 Task: Look for products in the category "Homeopathic Care" from Boiron only.
Action: Mouse moved to (298, 145)
Screenshot: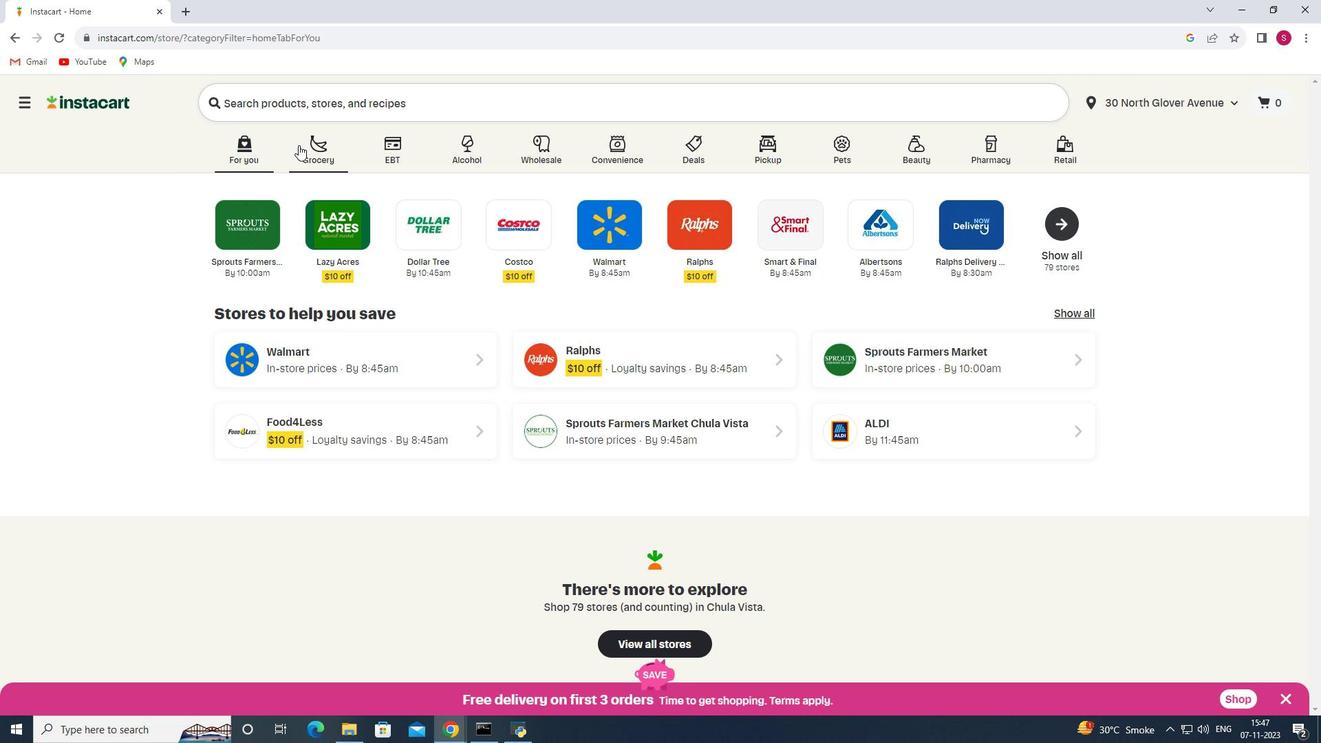 
Action: Mouse pressed left at (298, 145)
Screenshot: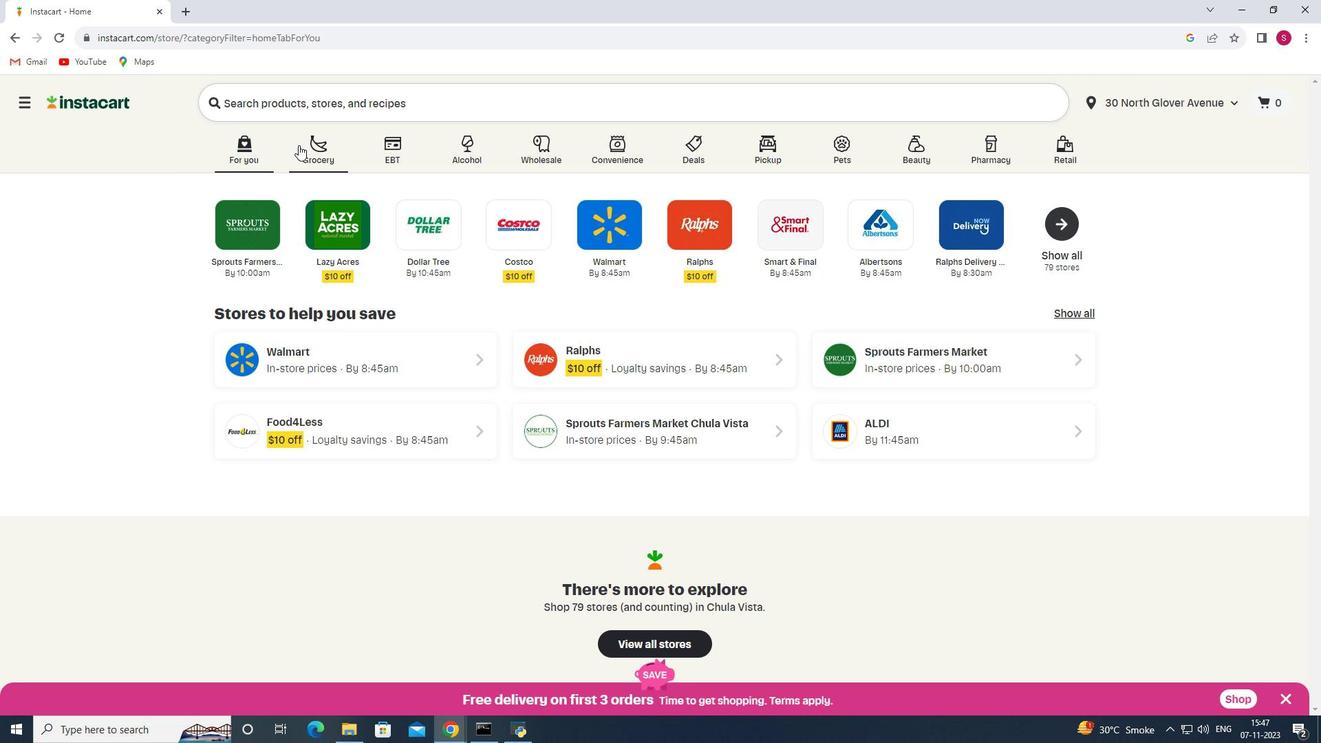 
Action: Mouse moved to (336, 400)
Screenshot: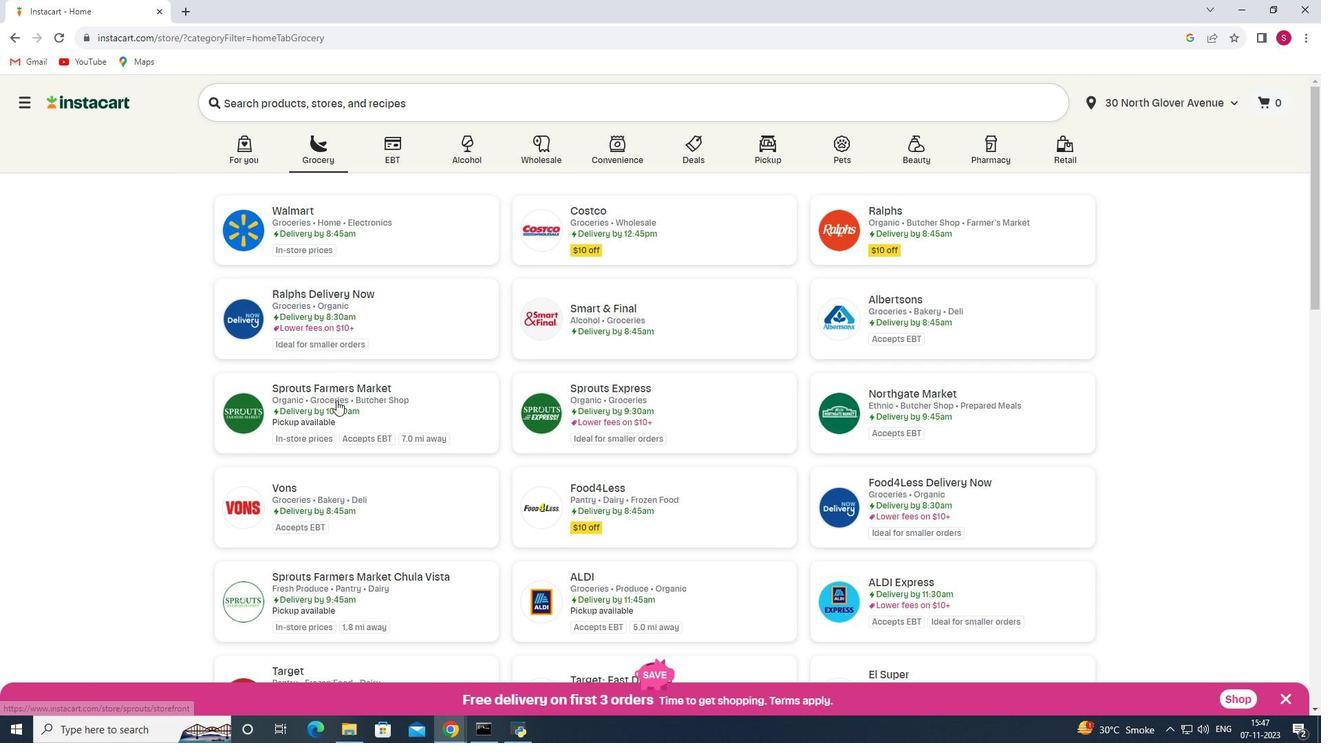 
Action: Mouse pressed left at (336, 400)
Screenshot: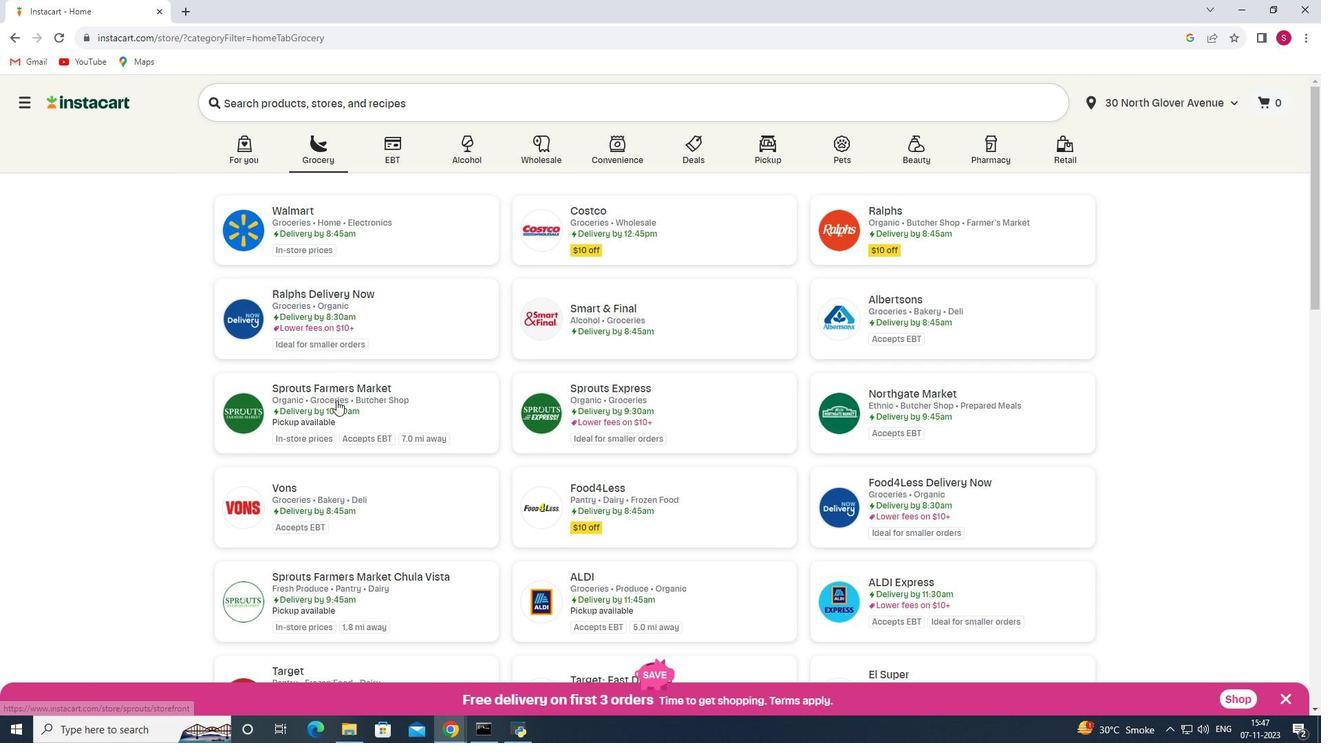 
Action: Mouse moved to (118, 413)
Screenshot: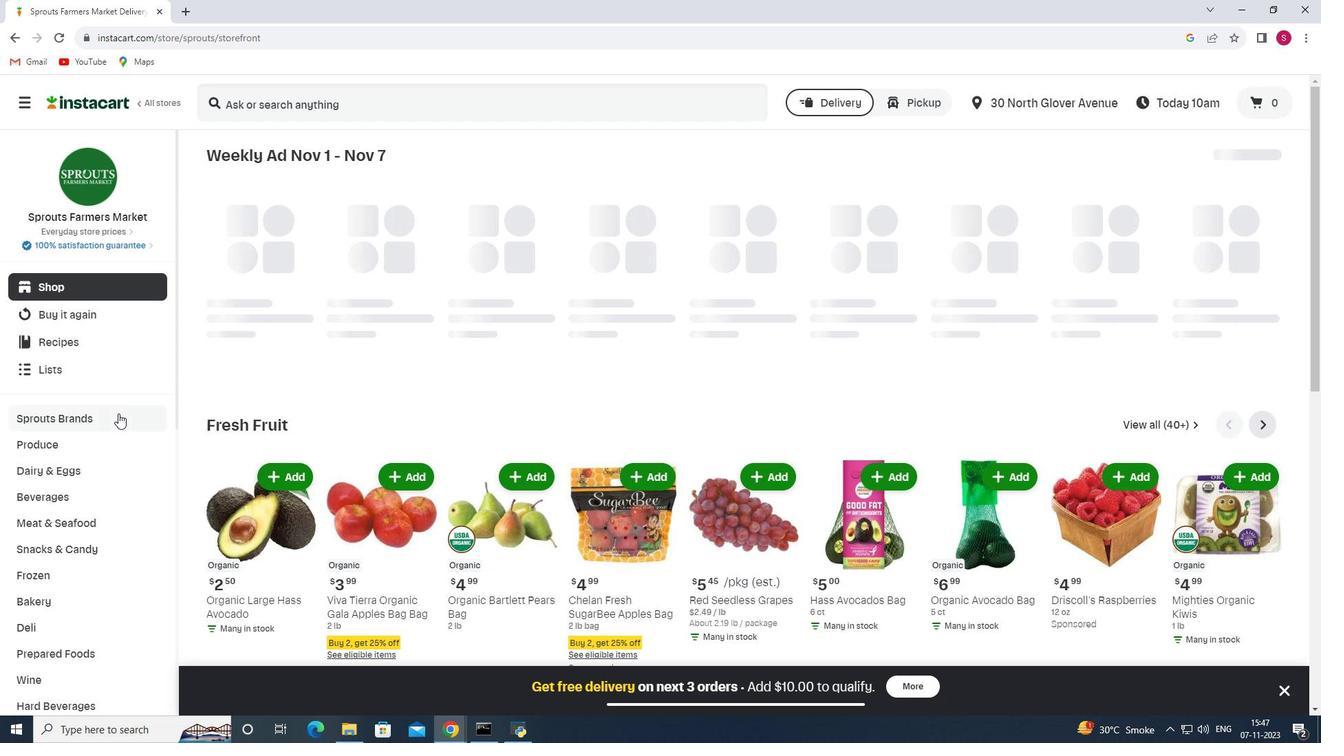
Action: Mouse scrolled (118, 413) with delta (0, 0)
Screenshot: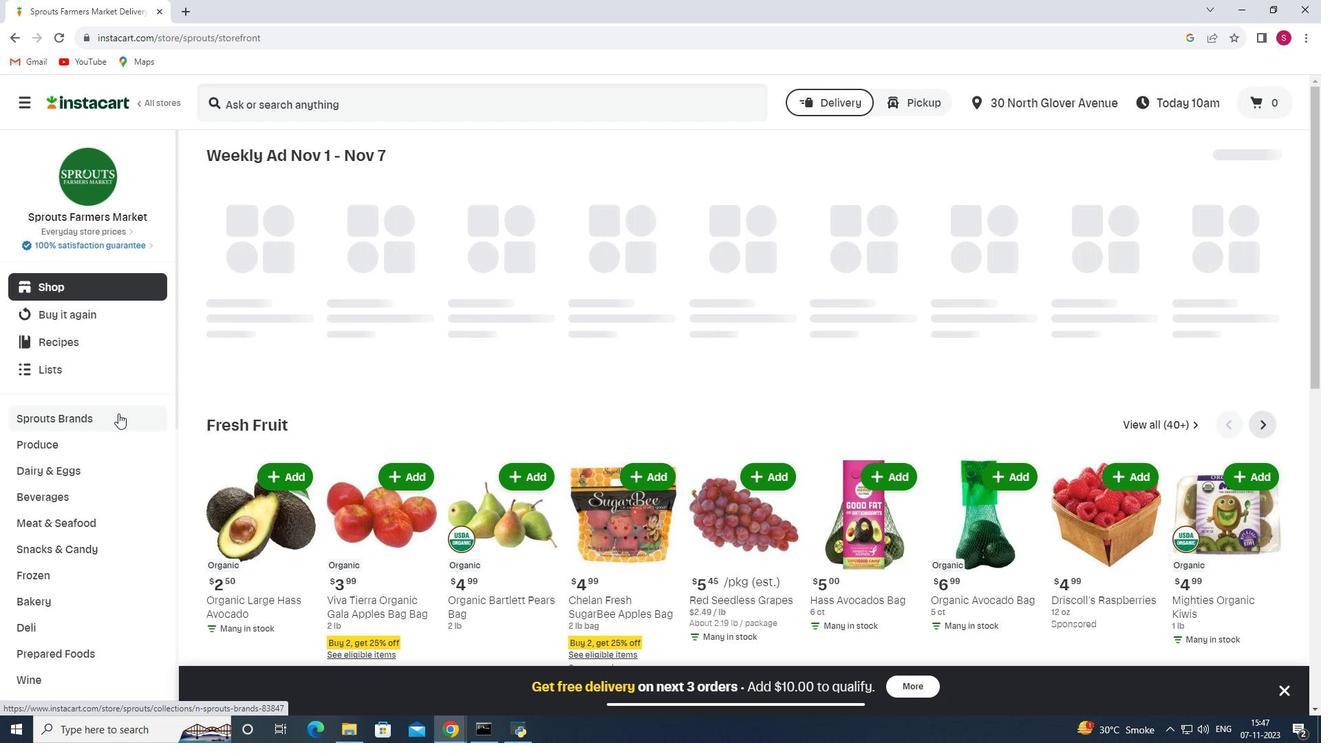 
Action: Mouse scrolled (118, 413) with delta (0, 0)
Screenshot: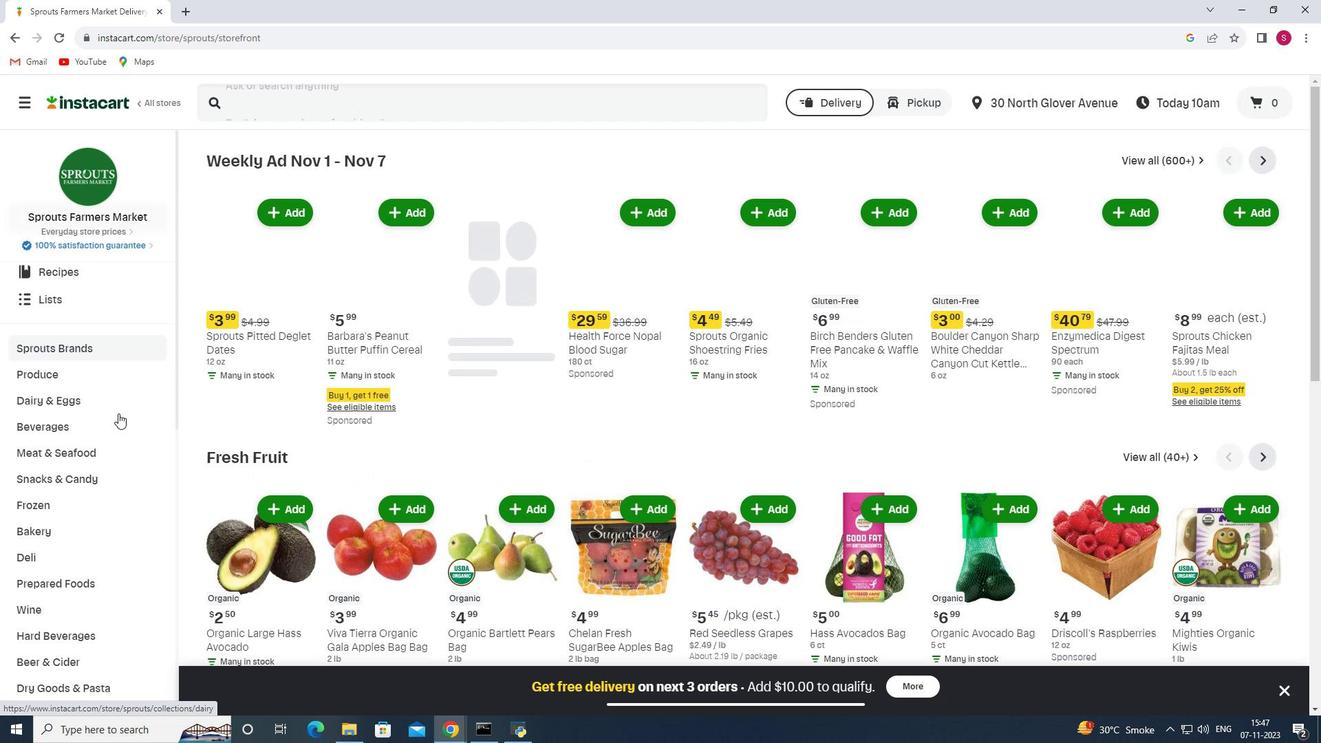 
Action: Mouse scrolled (118, 413) with delta (0, 0)
Screenshot: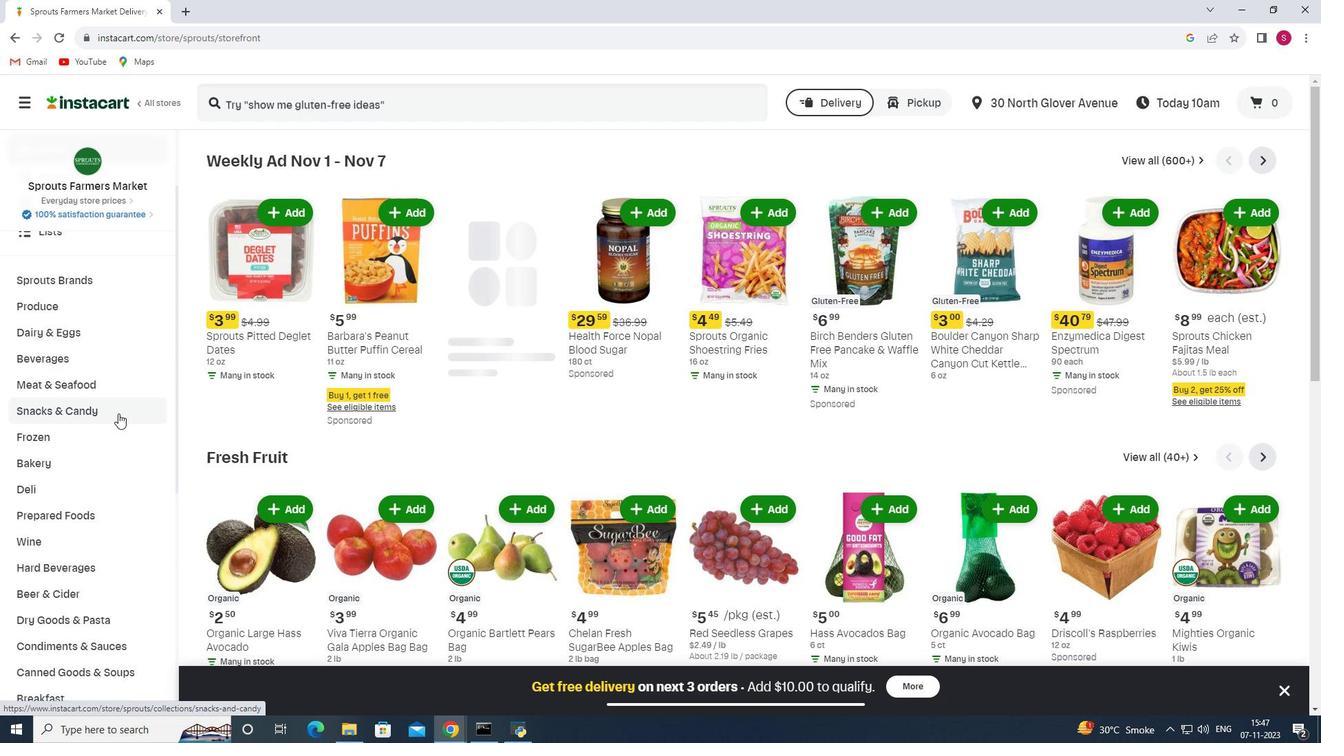 
Action: Mouse scrolled (118, 413) with delta (0, 0)
Screenshot: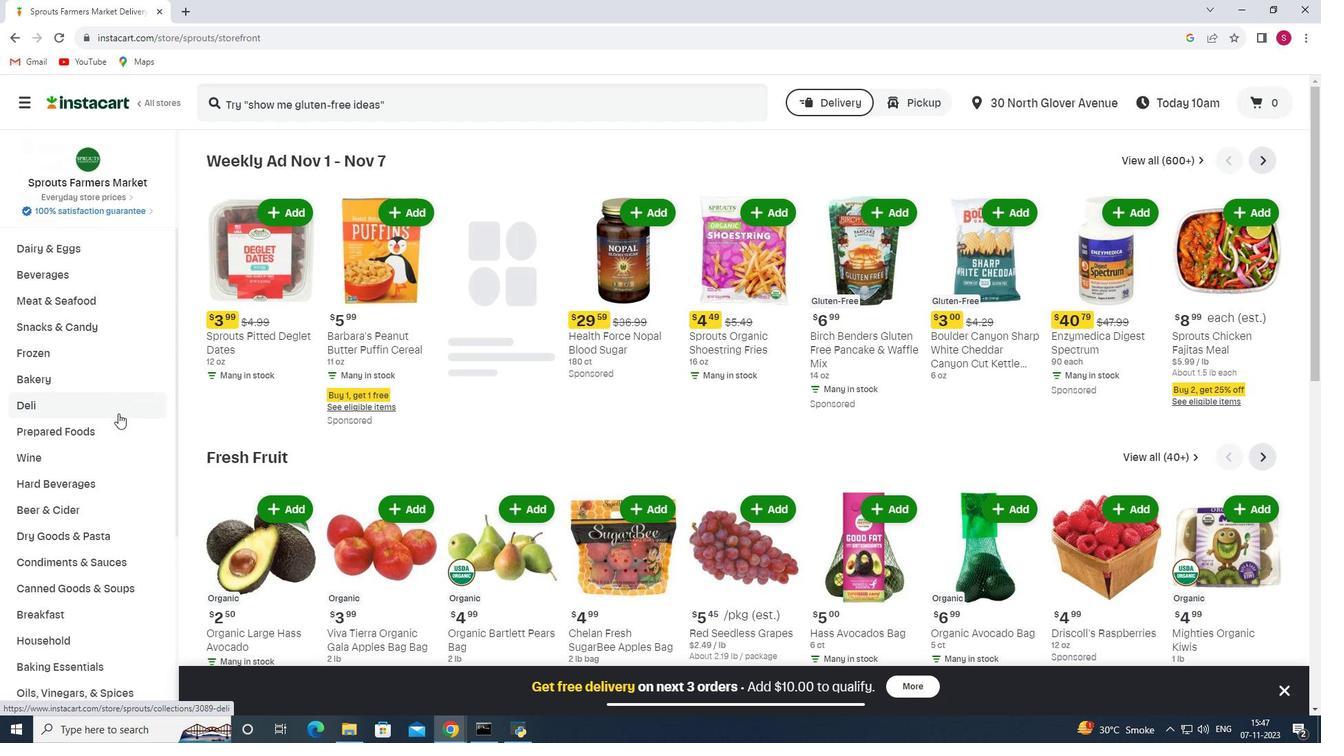 
Action: Mouse scrolled (118, 413) with delta (0, 0)
Screenshot: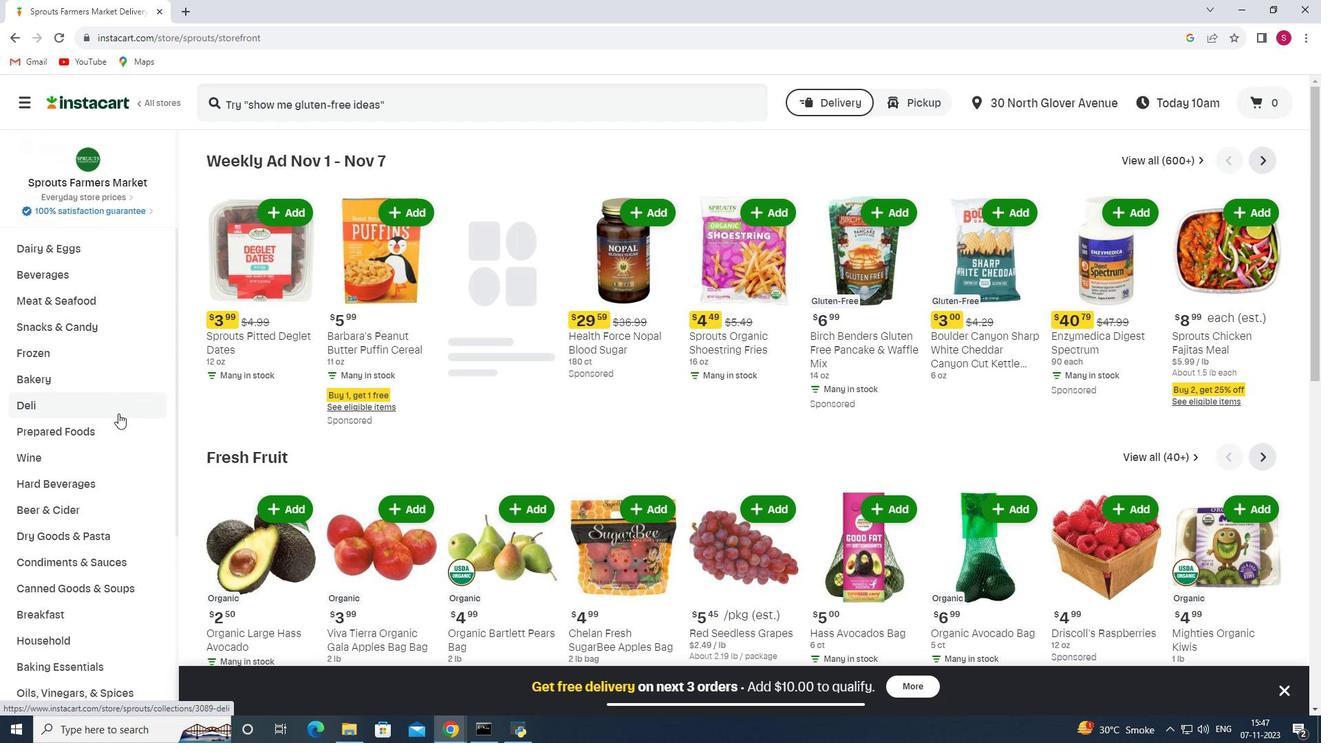 
Action: Mouse scrolled (118, 413) with delta (0, 0)
Screenshot: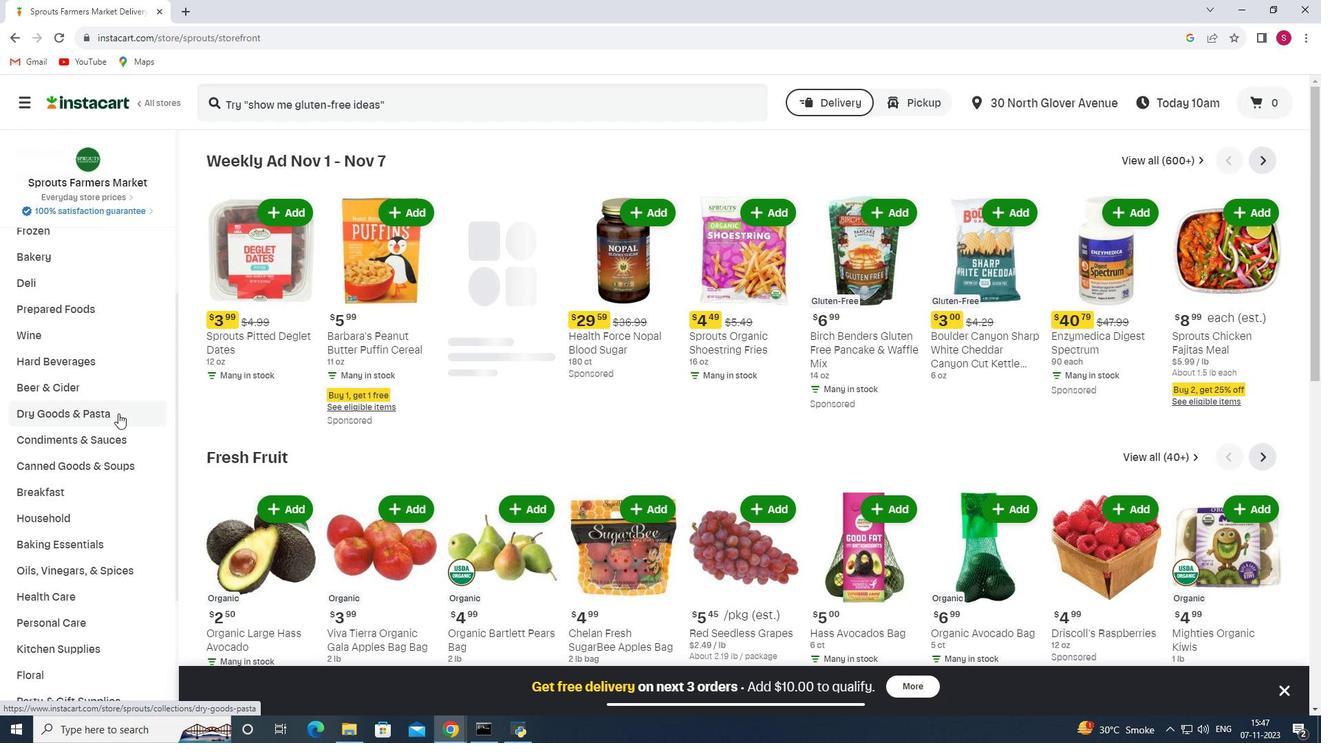 
Action: Mouse moved to (61, 457)
Screenshot: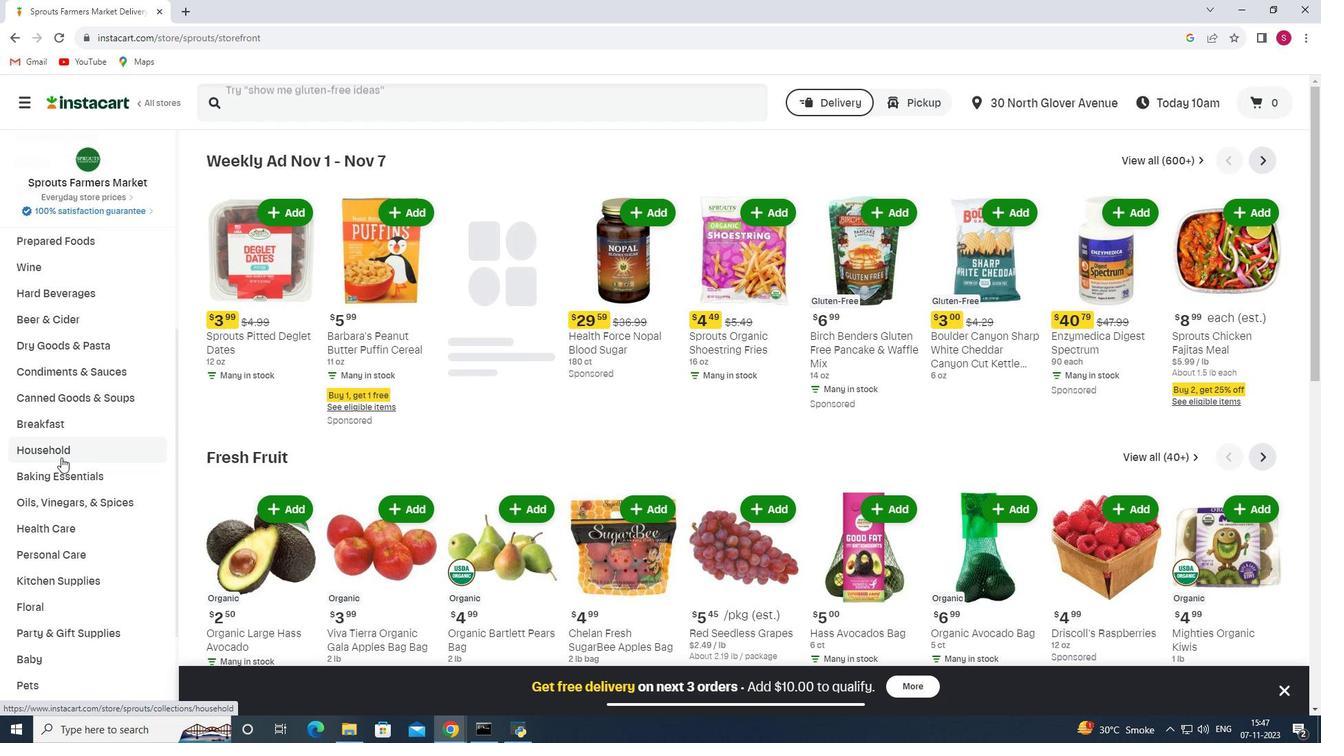
Action: Mouse scrolled (61, 457) with delta (0, 0)
Screenshot: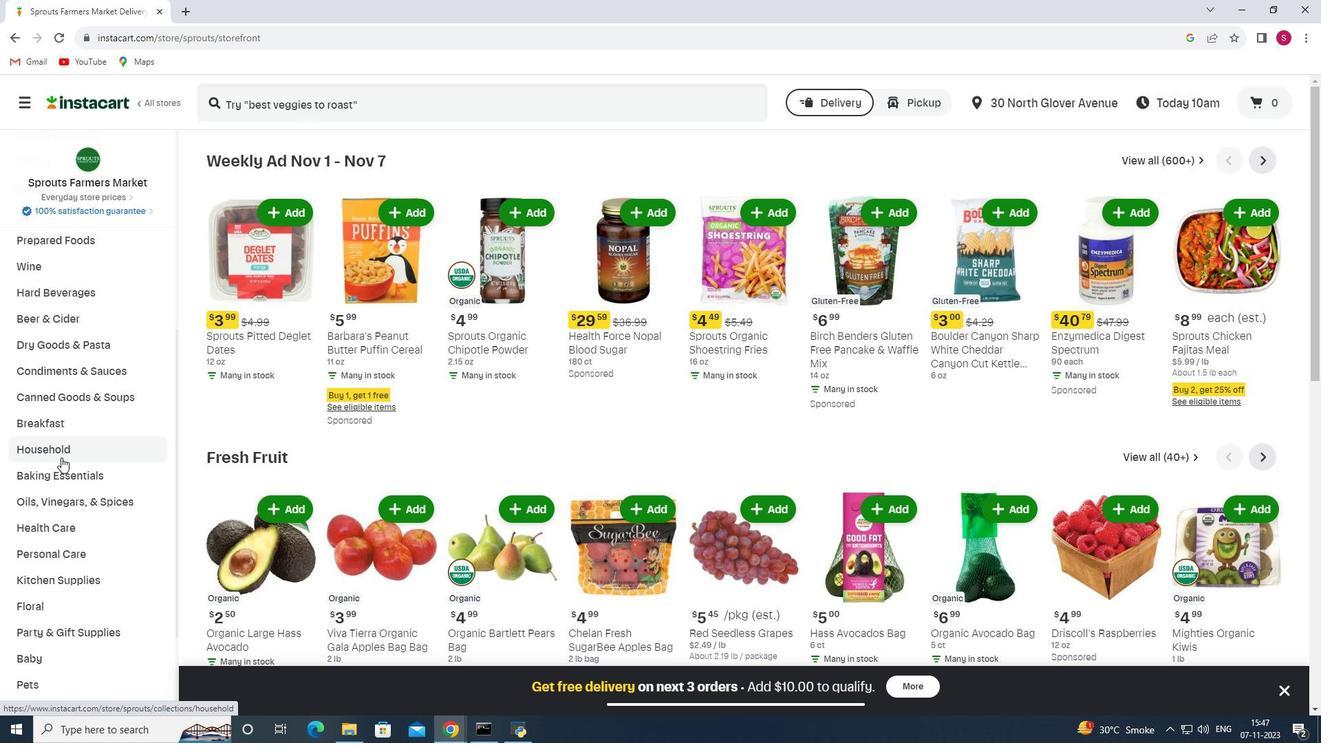 
Action: Mouse moved to (61, 453)
Screenshot: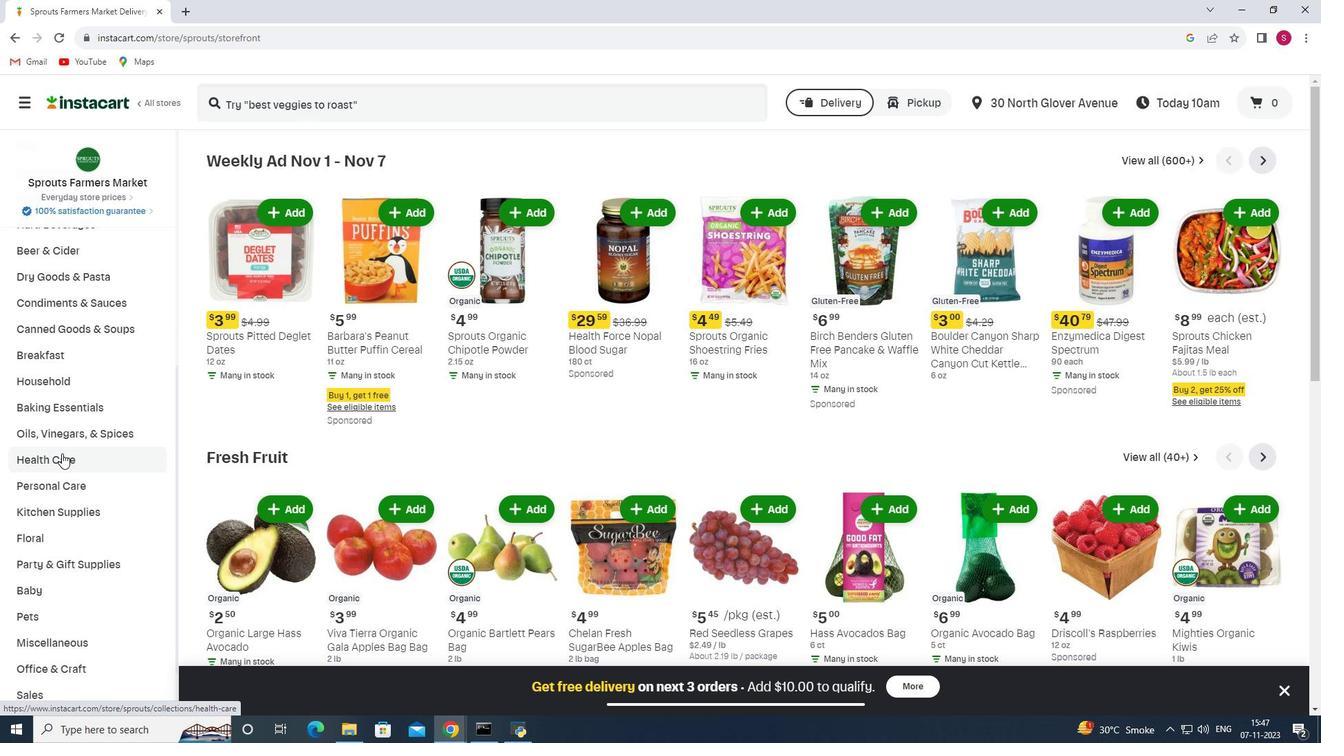 
Action: Mouse pressed left at (61, 453)
Screenshot: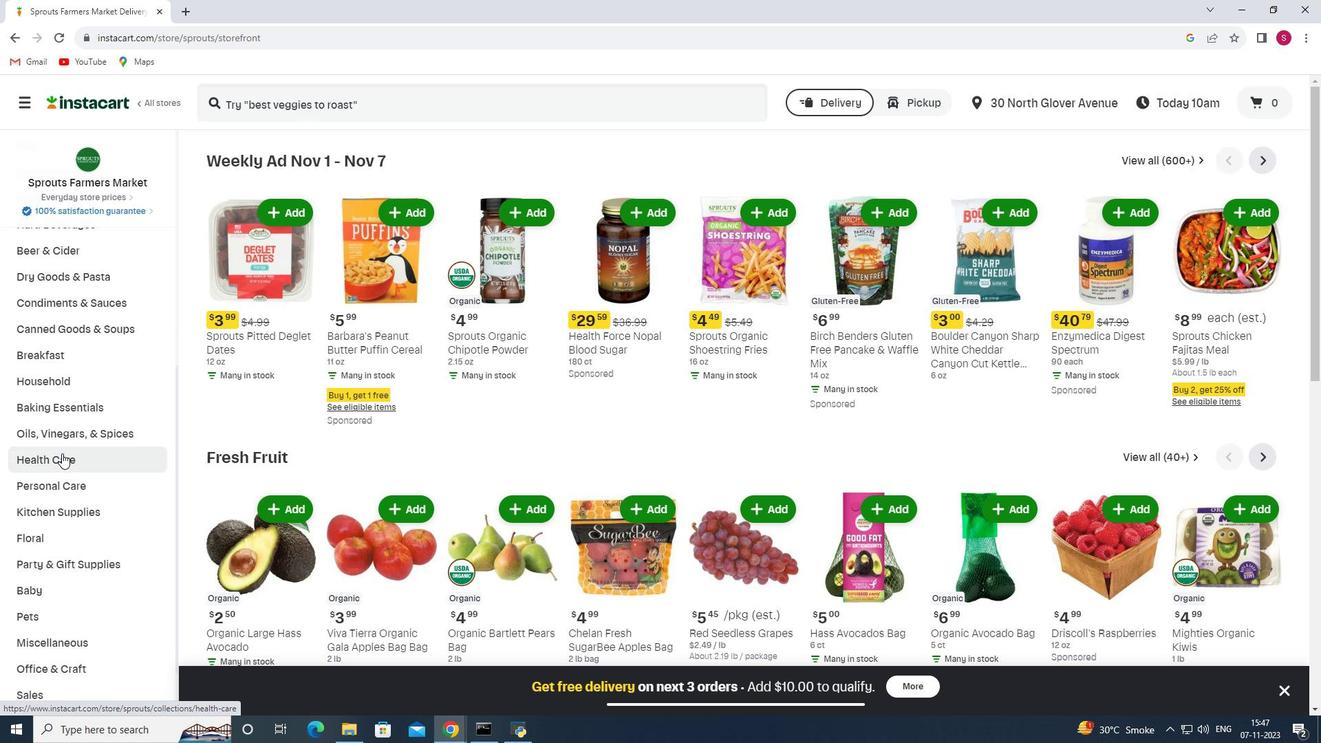 
Action: Mouse moved to (454, 189)
Screenshot: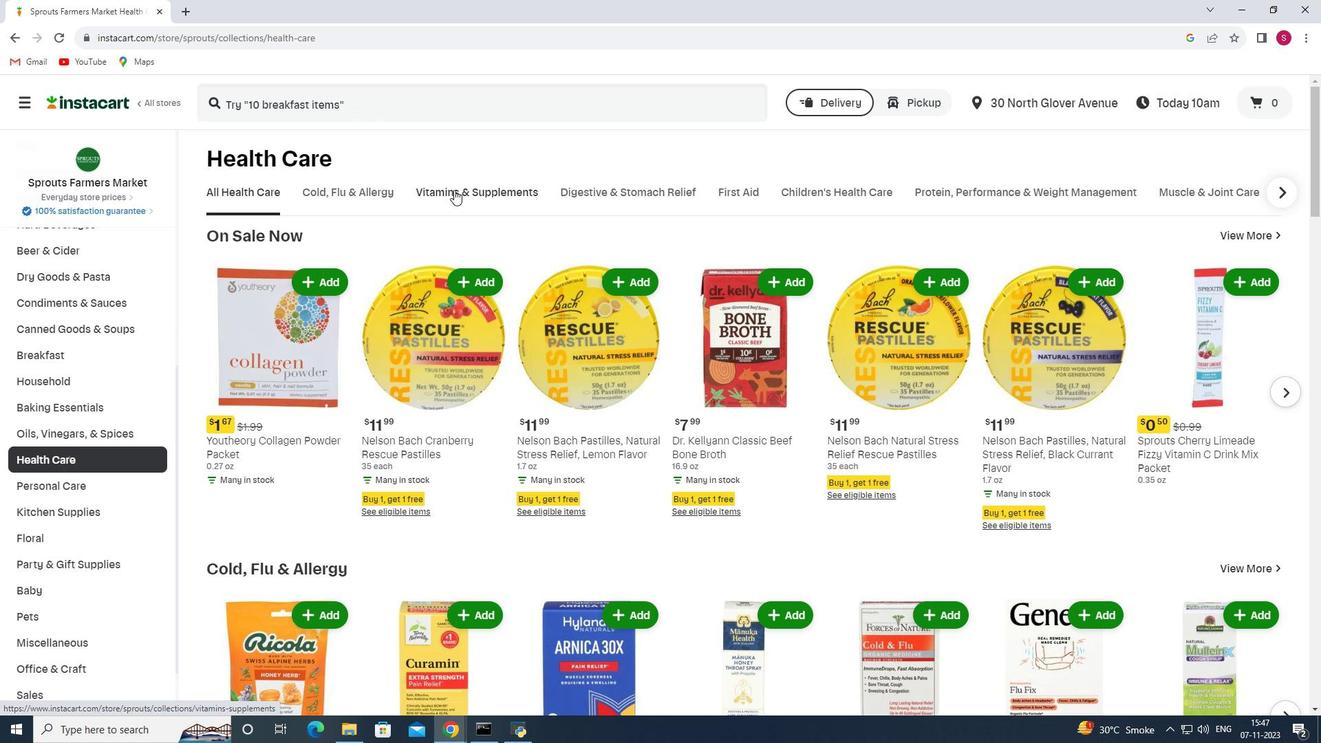 
Action: Mouse pressed left at (454, 189)
Screenshot: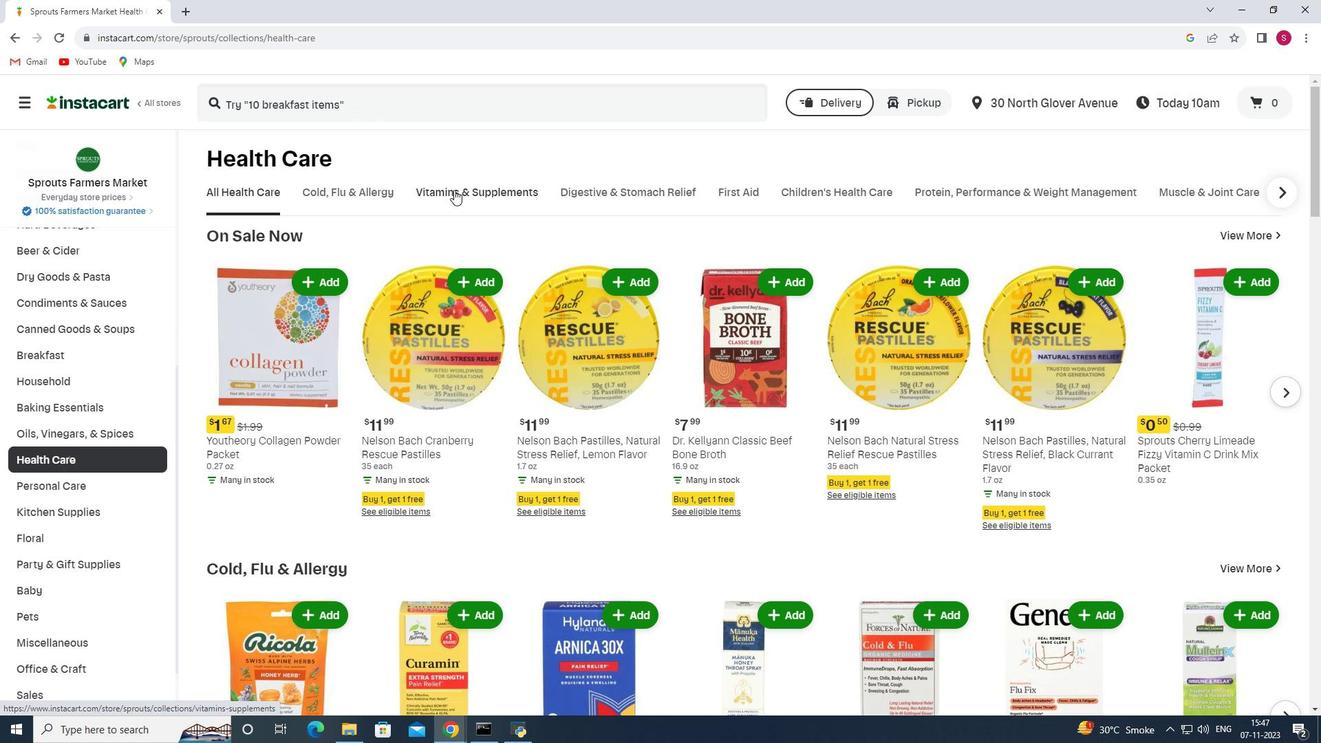 
Action: Mouse moved to (1132, 249)
Screenshot: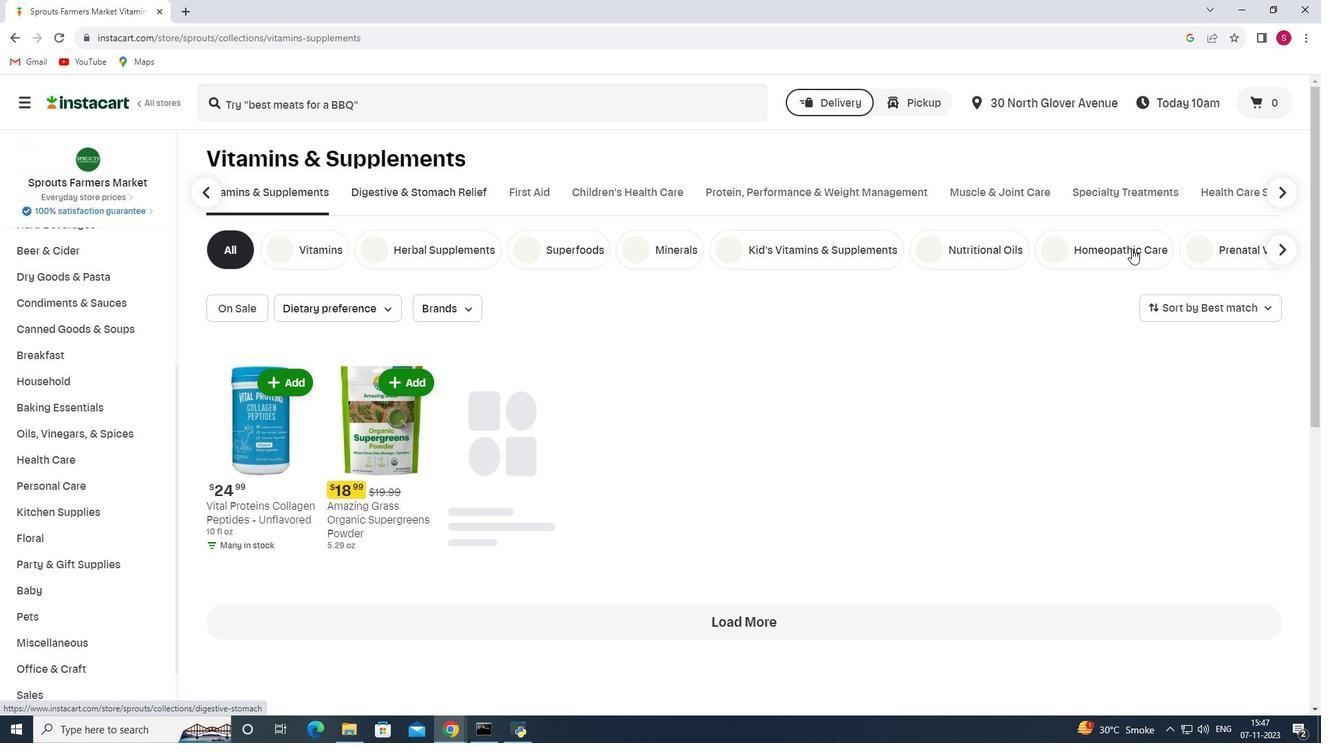 
Action: Mouse pressed left at (1132, 249)
Screenshot: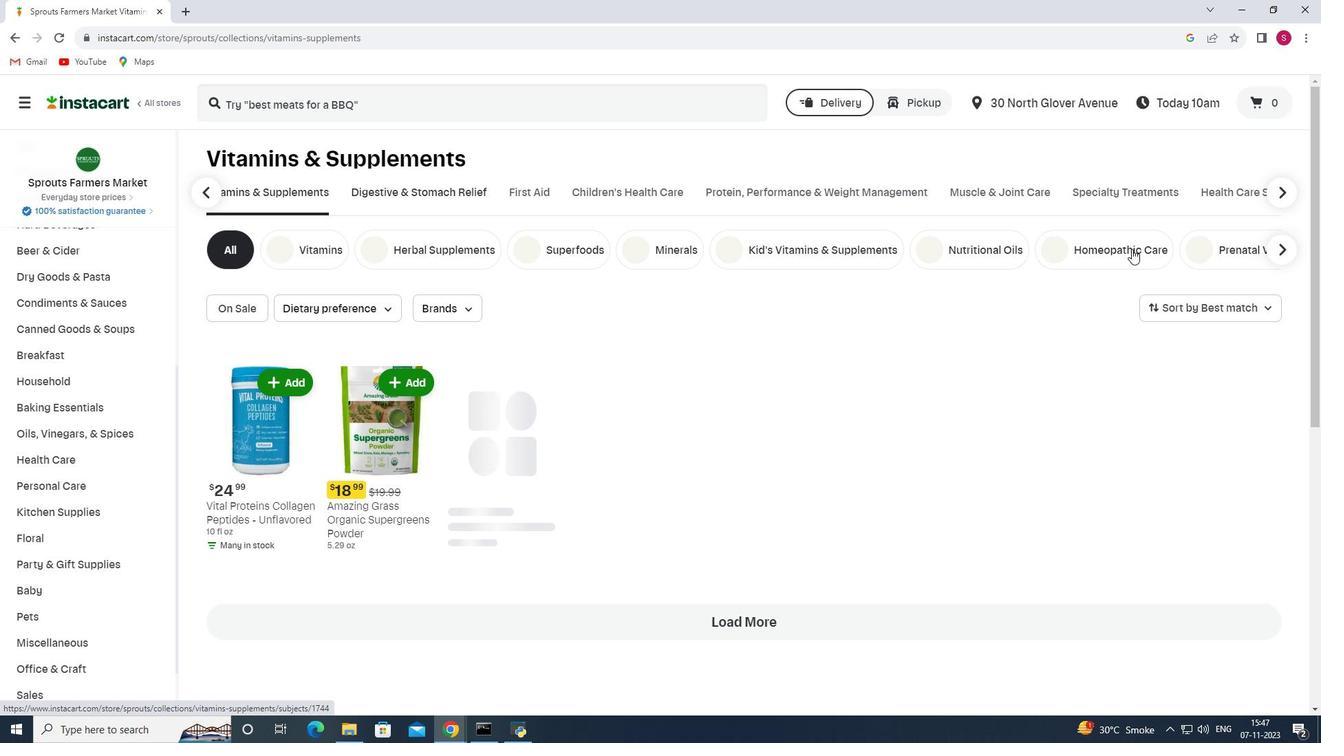
Action: Mouse moved to (320, 311)
Screenshot: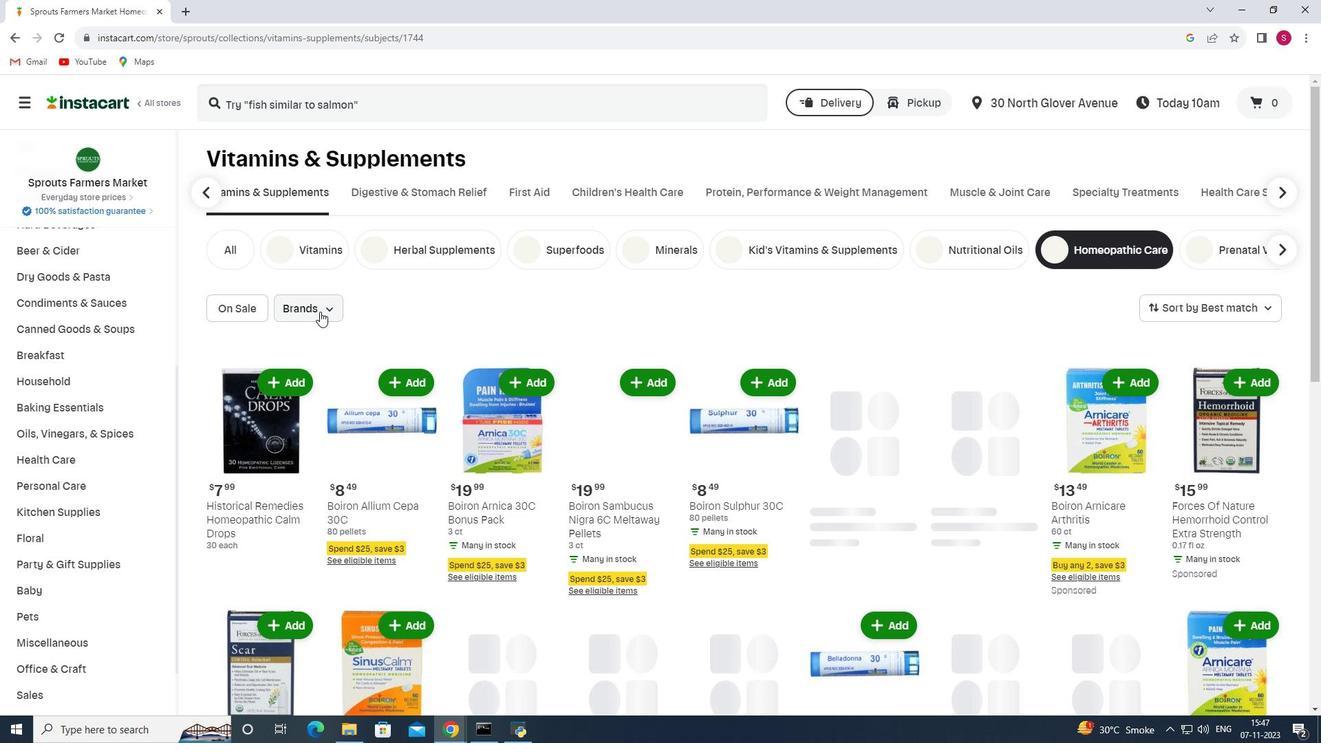 
Action: Mouse pressed left at (320, 311)
Screenshot: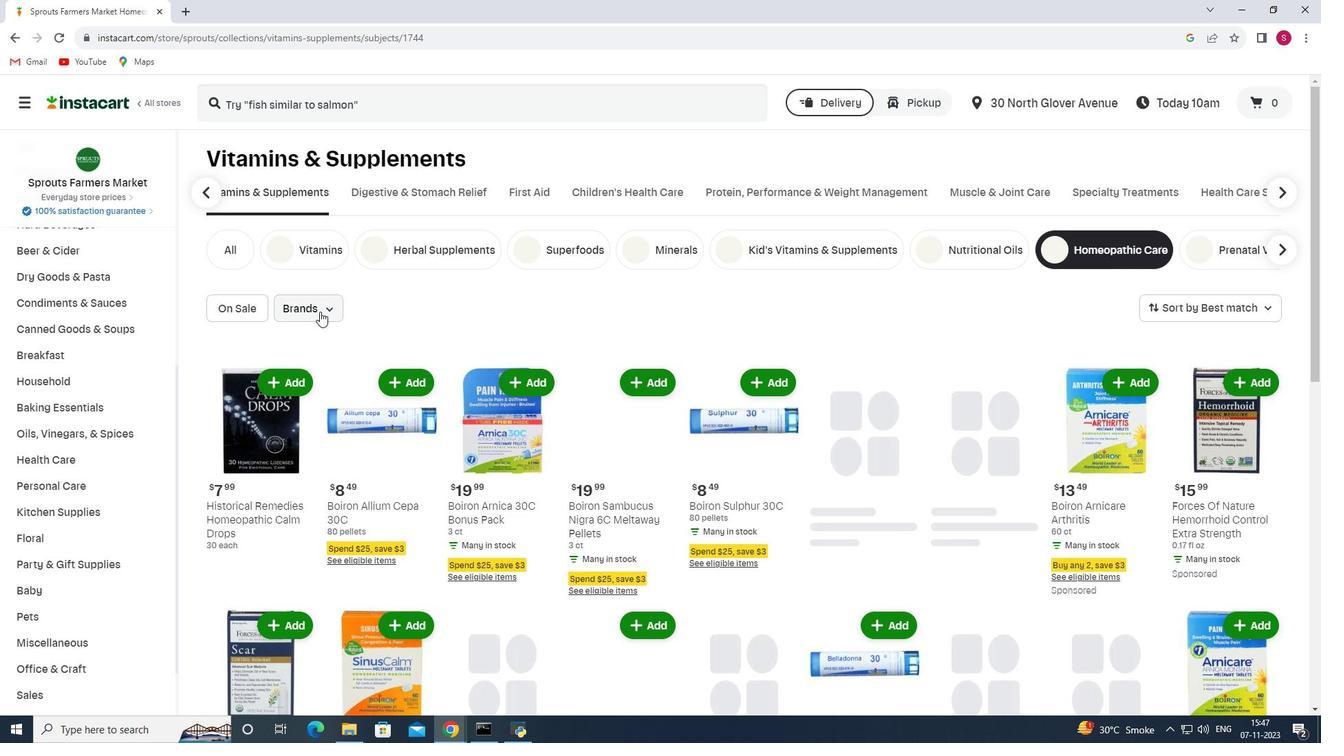
Action: Mouse moved to (298, 353)
Screenshot: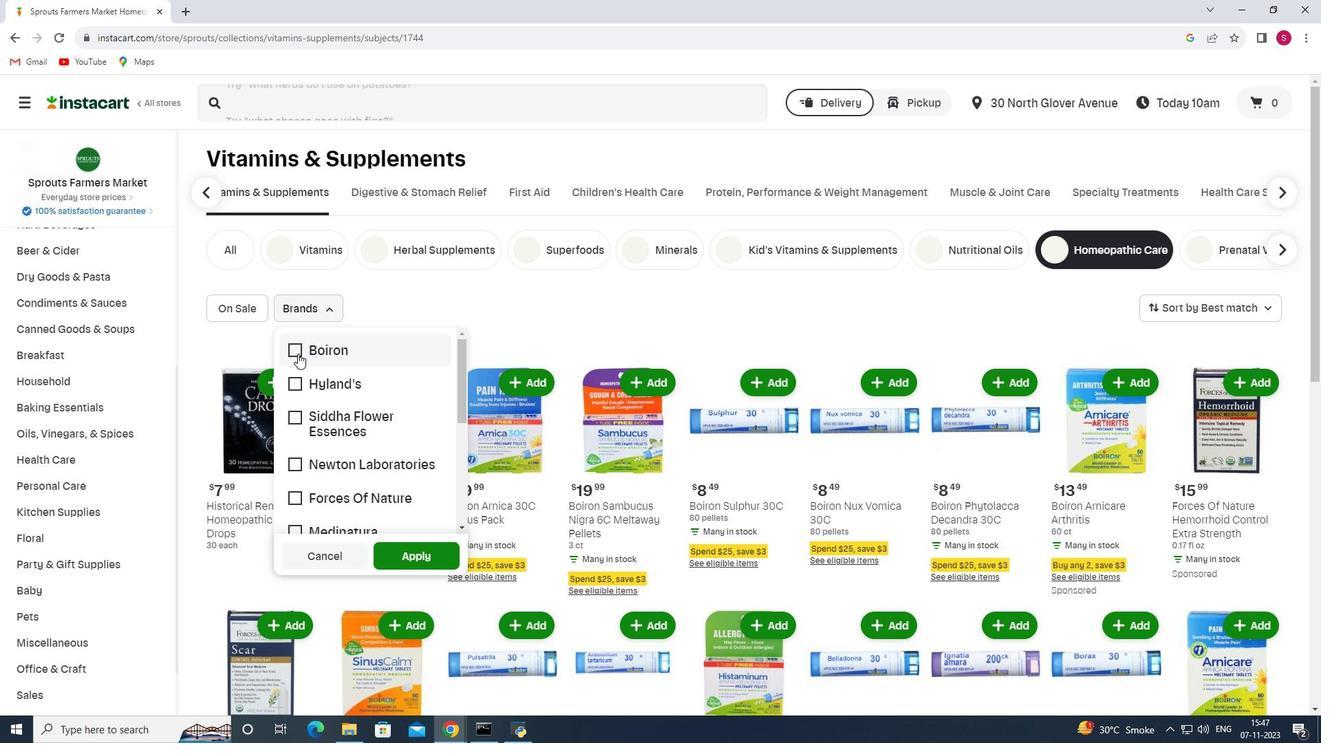 
Action: Mouse pressed left at (298, 353)
Screenshot: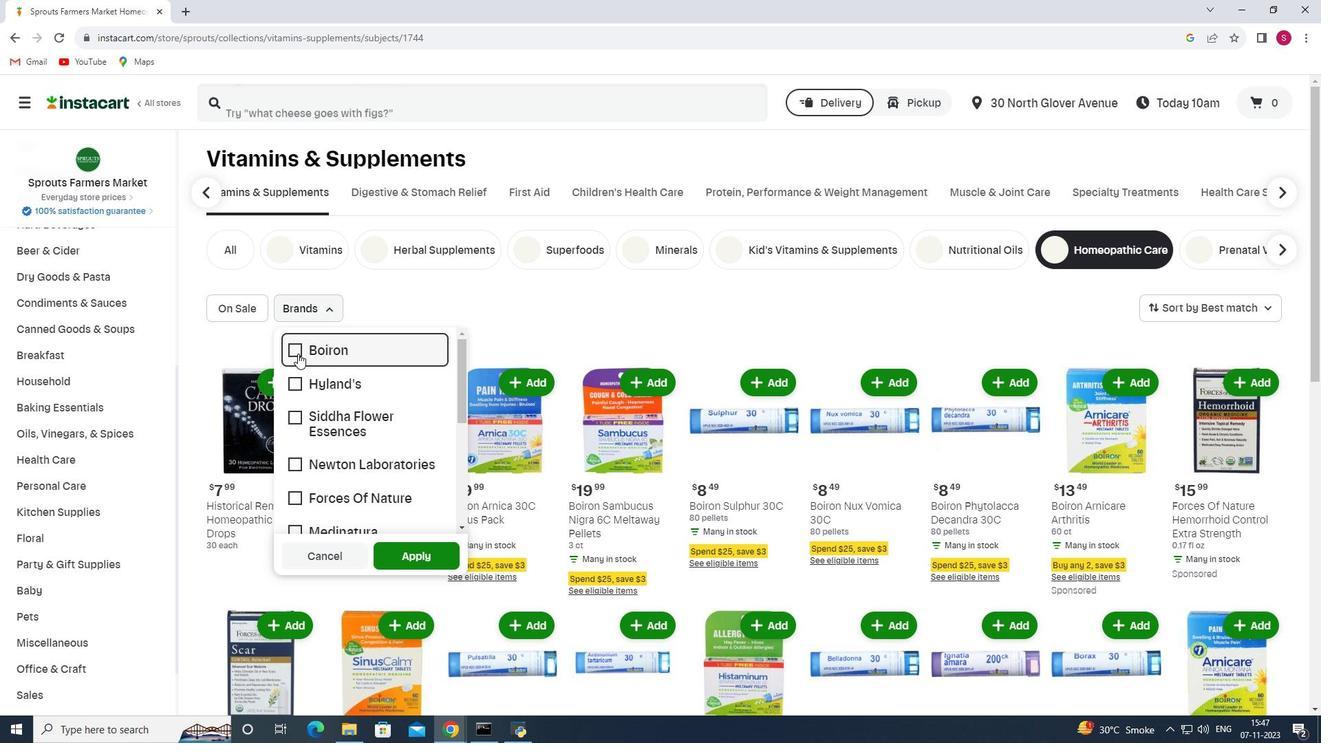 
Action: Mouse moved to (413, 550)
Screenshot: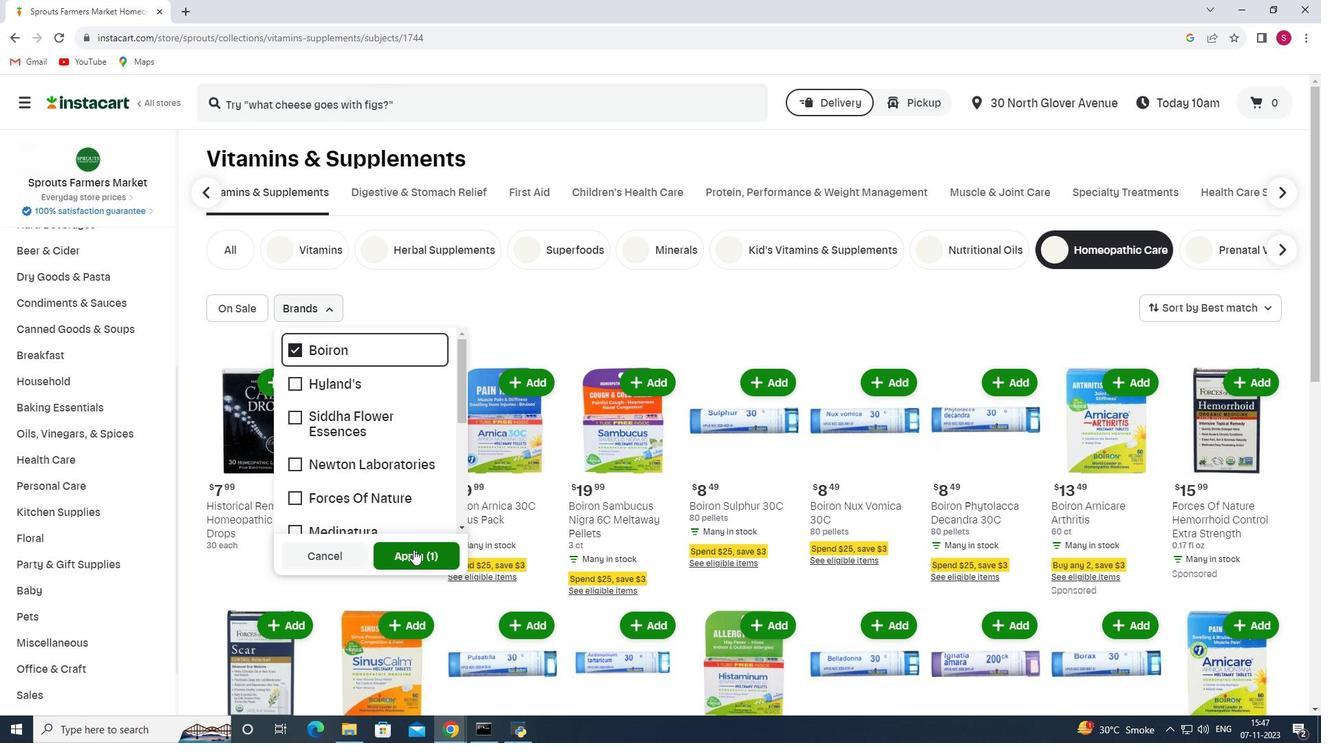 
Action: Mouse pressed left at (413, 550)
Screenshot: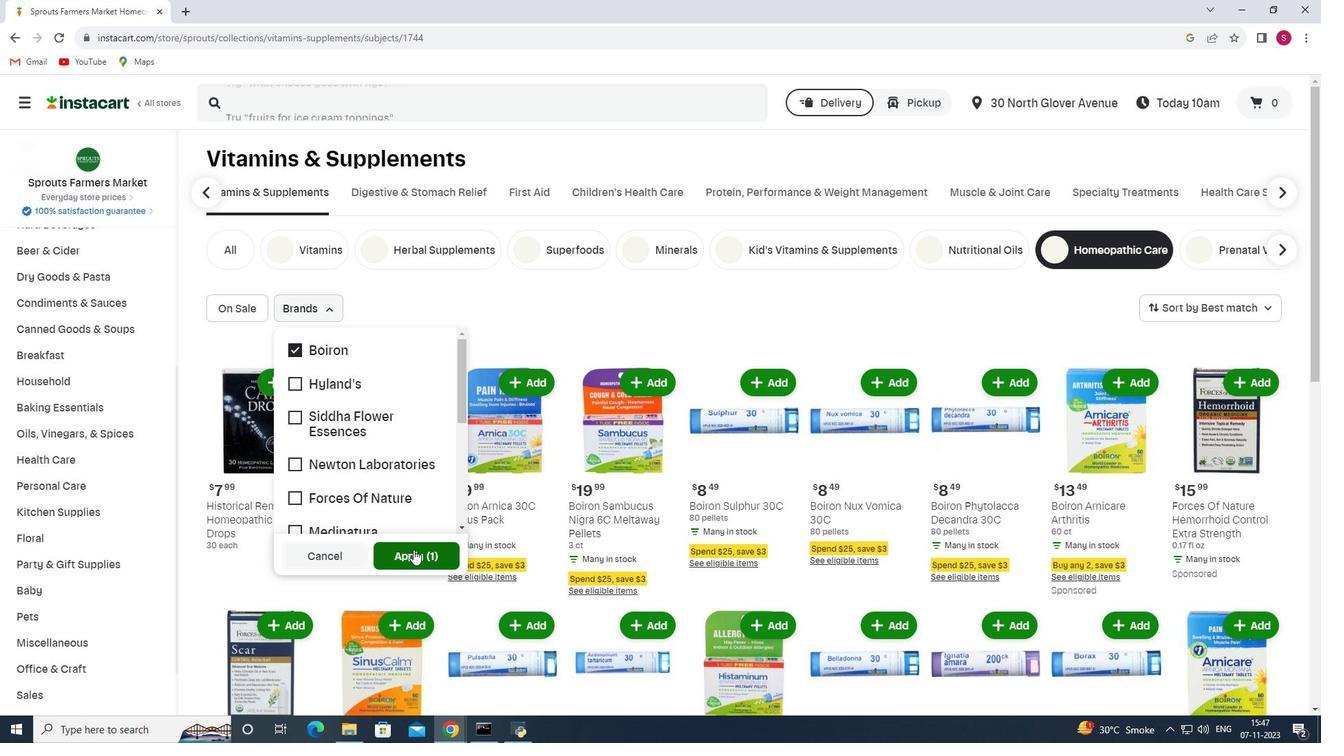 
Action: Mouse moved to (415, 432)
Screenshot: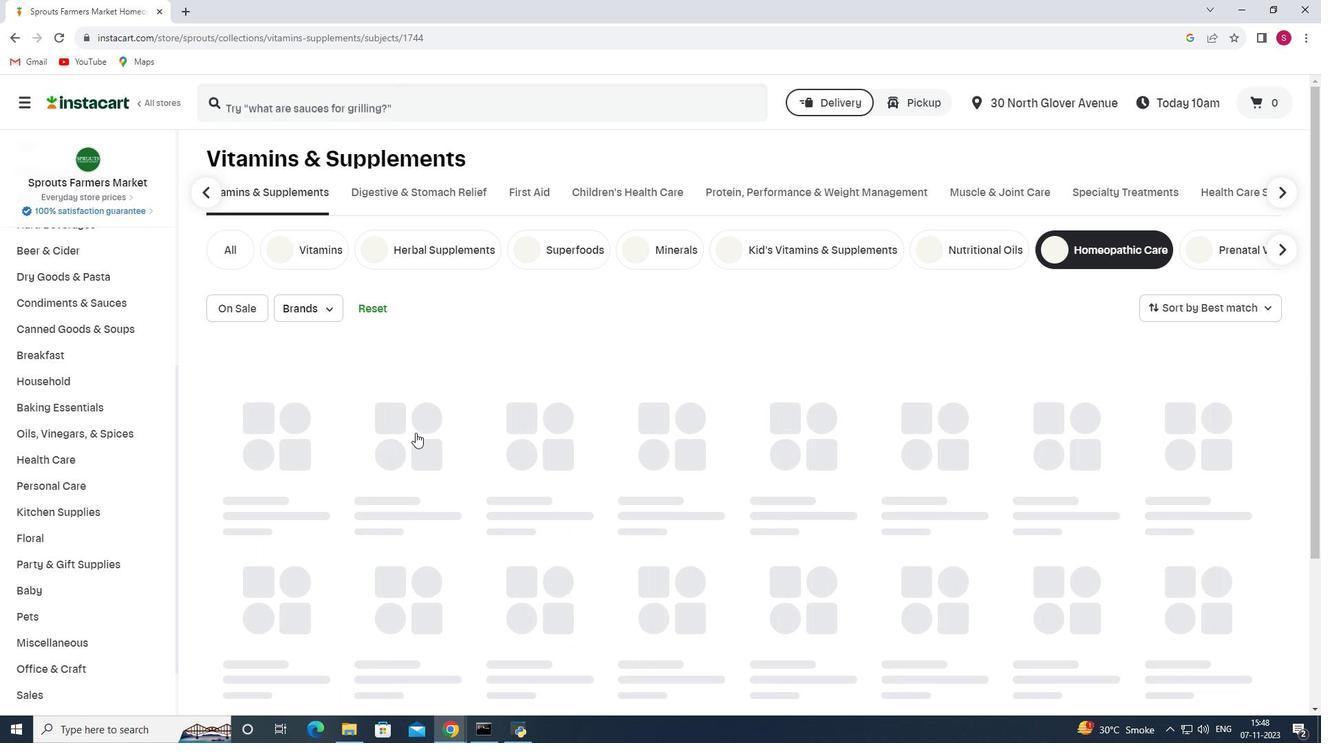 
